 Task: Print page in default scale.
Action: Mouse moved to (74, 84)
Screenshot: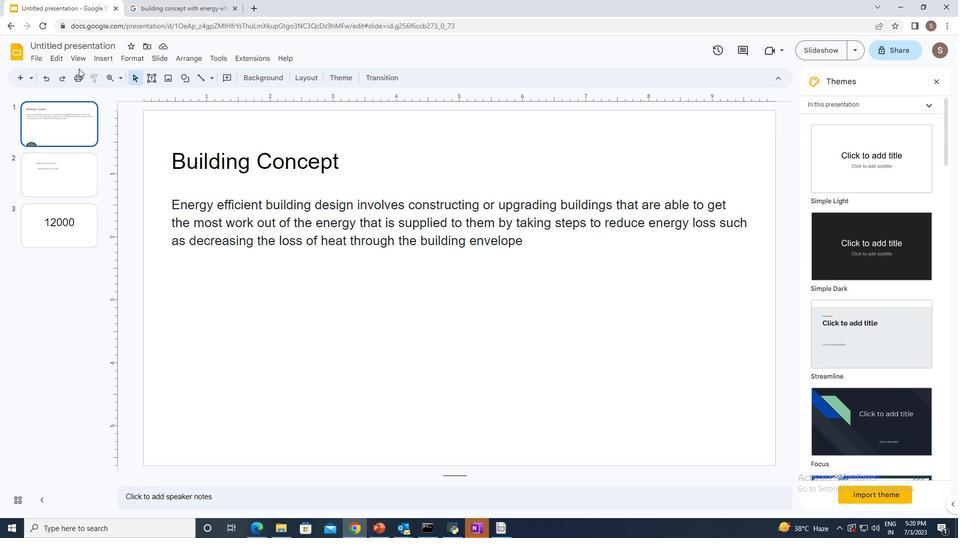
Action: Mouse pressed left at (74, 84)
Screenshot: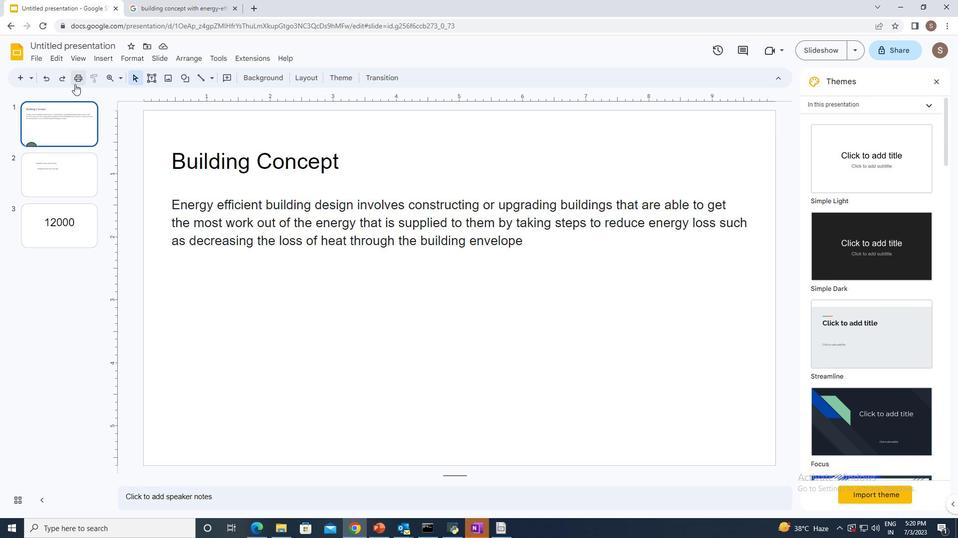 
Action: Mouse moved to (645, 165)
Screenshot: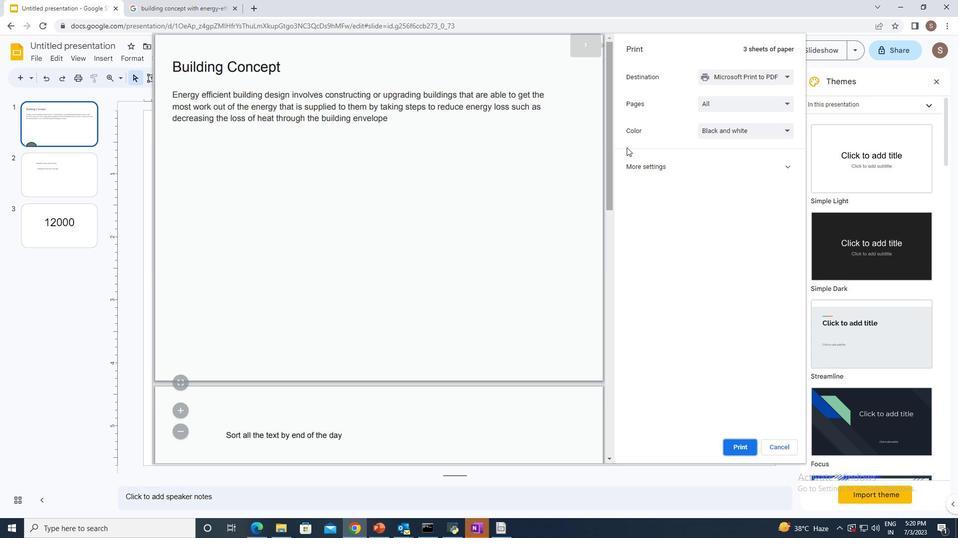 
Action: Mouse pressed left at (645, 165)
Screenshot: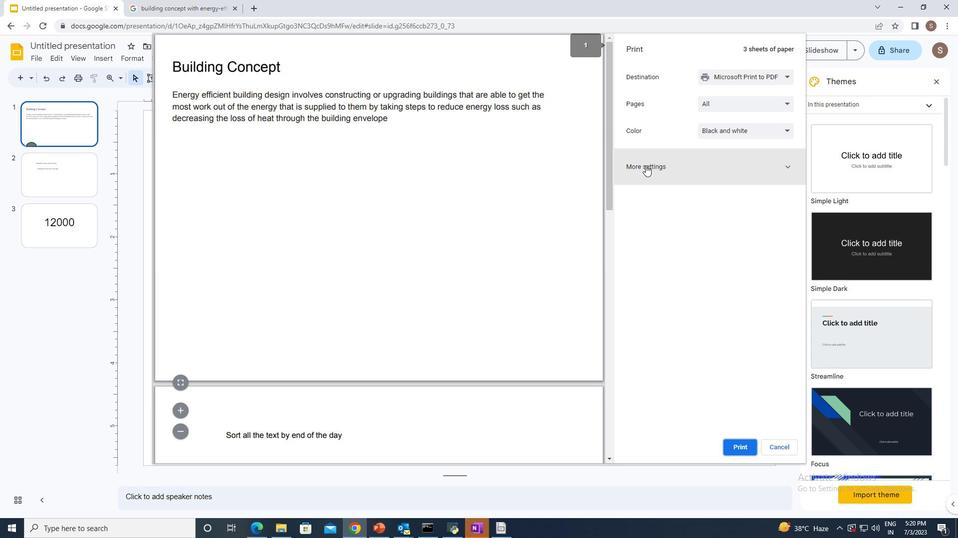 
Action: Mouse moved to (717, 253)
Screenshot: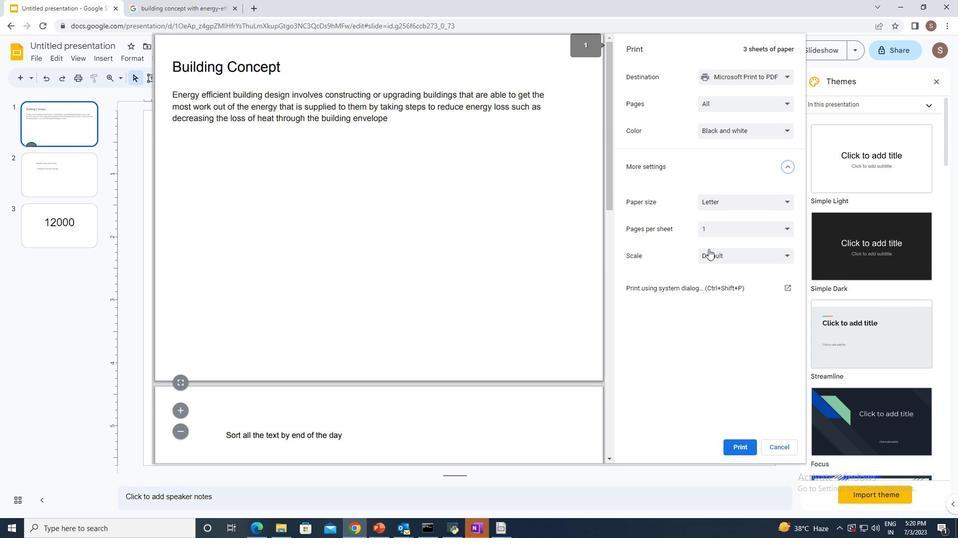 
Action: Mouse pressed left at (717, 253)
Screenshot: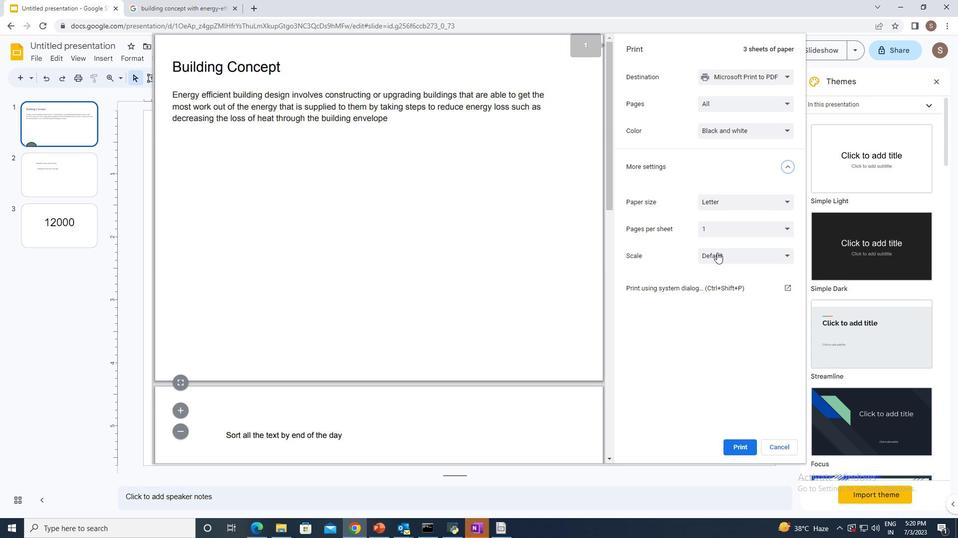 
Action: Mouse pressed left at (717, 253)
Screenshot: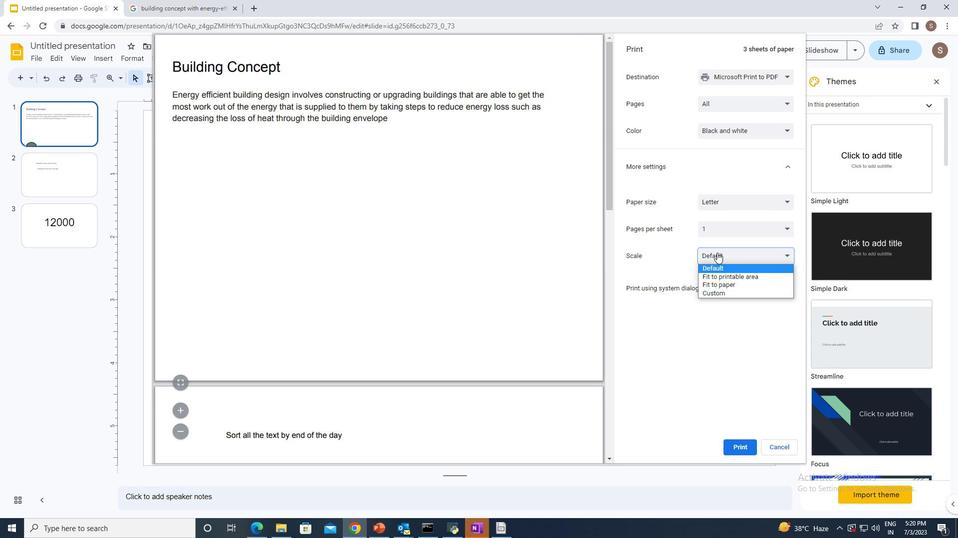 
Action: Mouse moved to (738, 448)
Screenshot: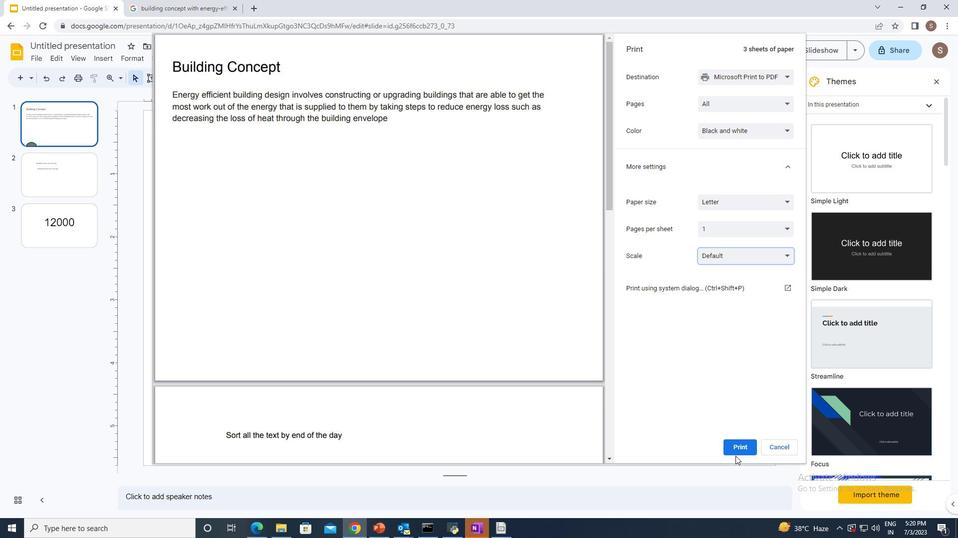 
Action: Mouse pressed left at (738, 448)
Screenshot: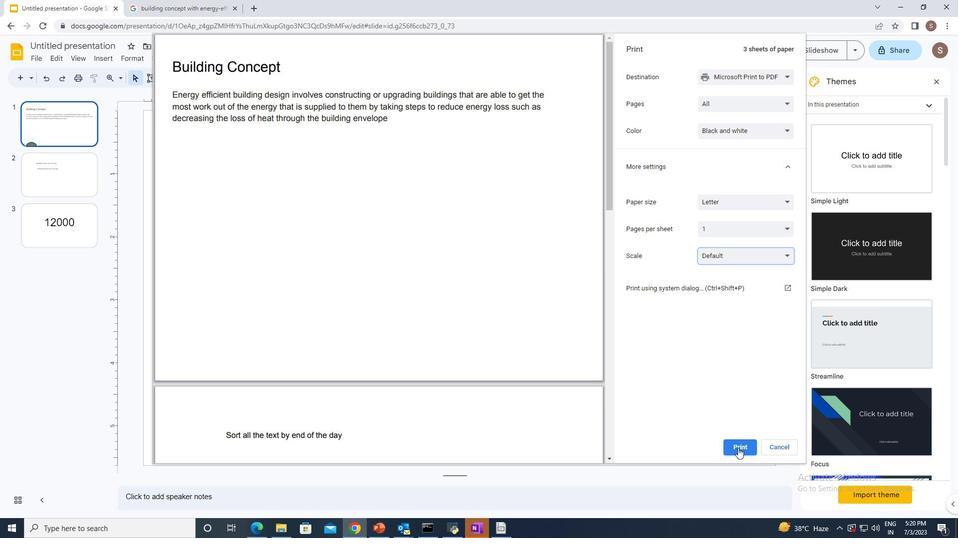 
